 Task: Use GitHub's "Commit Comparison" to compare code changes.
Action: Mouse moved to (657, 44)
Screenshot: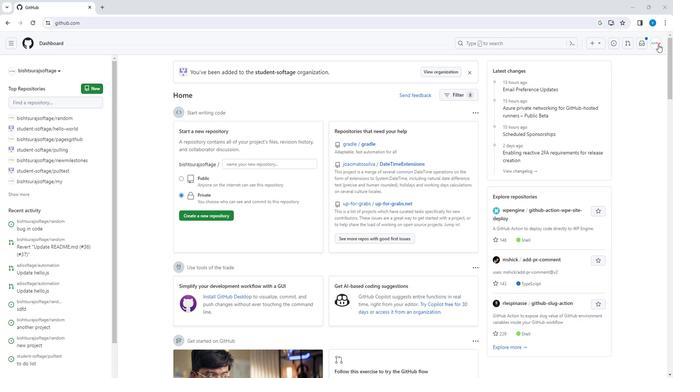 
Action: Mouse pressed left at (657, 44)
Screenshot: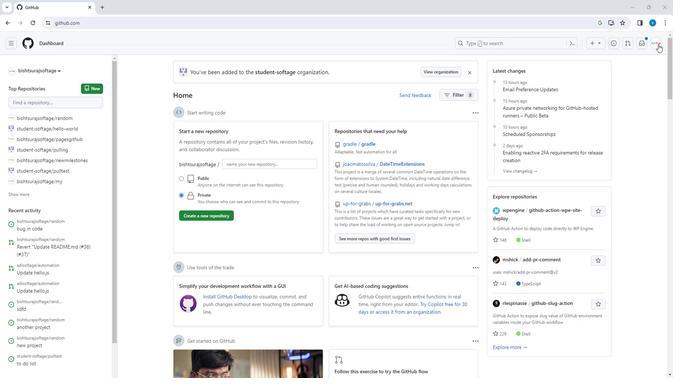 
Action: Mouse moved to (606, 95)
Screenshot: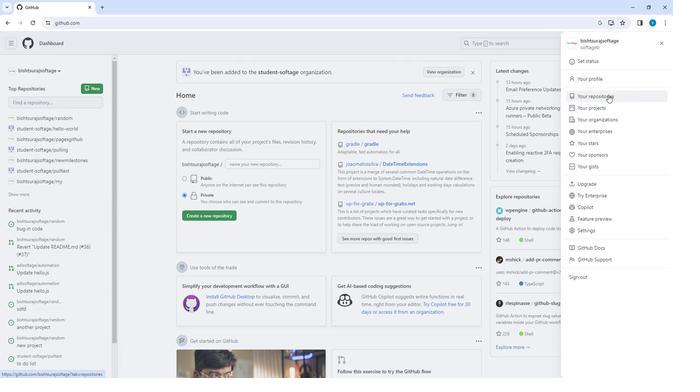 
Action: Mouse pressed left at (606, 95)
Screenshot: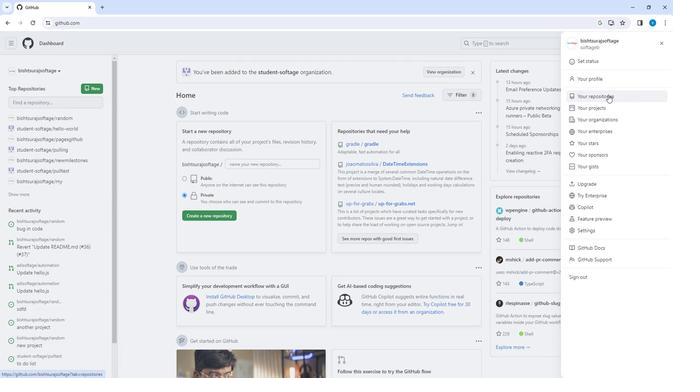 
Action: Mouse moved to (246, 107)
Screenshot: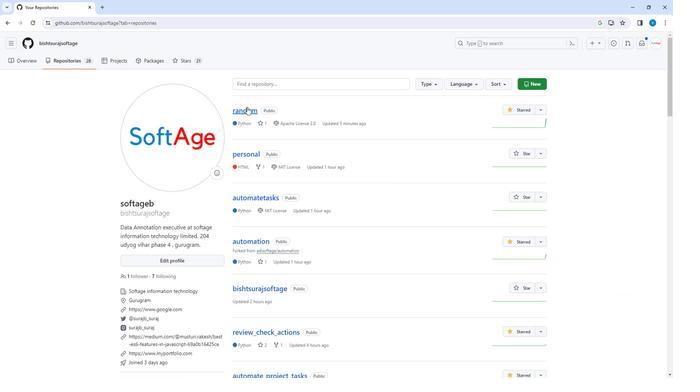 
Action: Mouse pressed left at (246, 107)
Screenshot: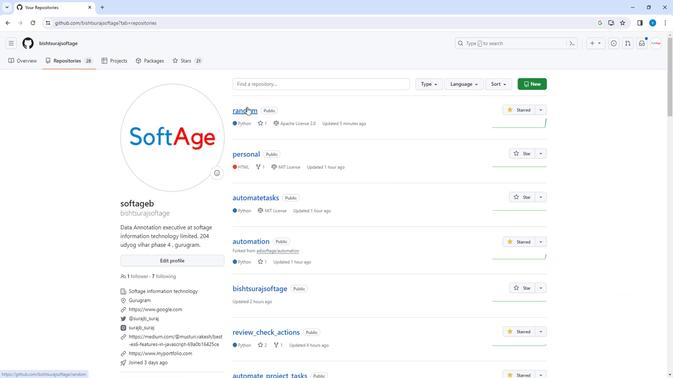 
Action: Mouse moved to (460, 177)
Screenshot: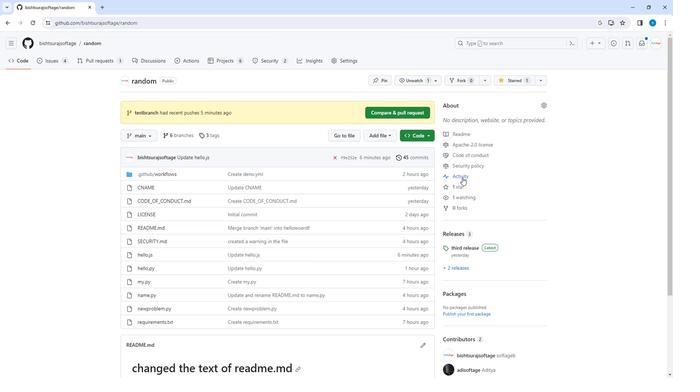 
Action: Mouse pressed left at (460, 177)
Screenshot: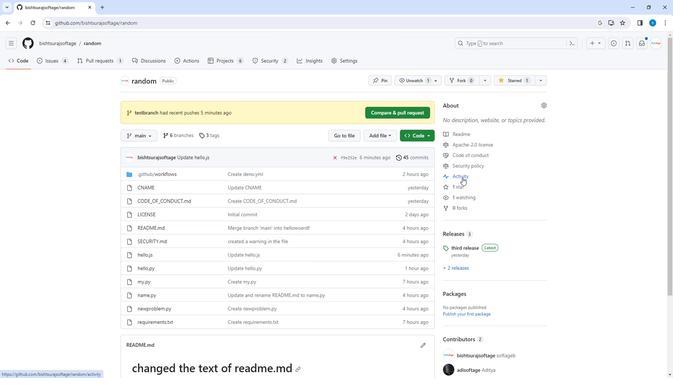 
Action: Mouse moved to (546, 155)
Screenshot: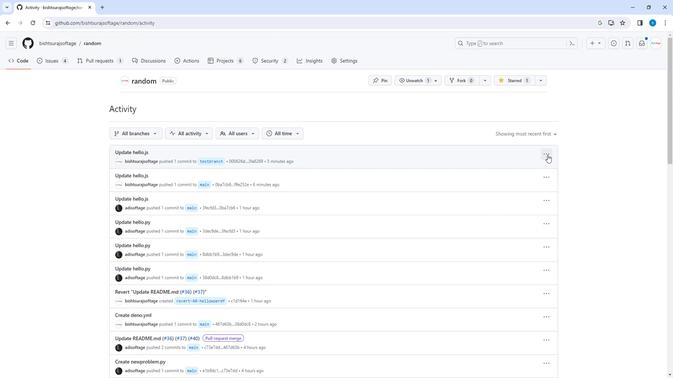
Action: Mouse pressed left at (546, 155)
Screenshot: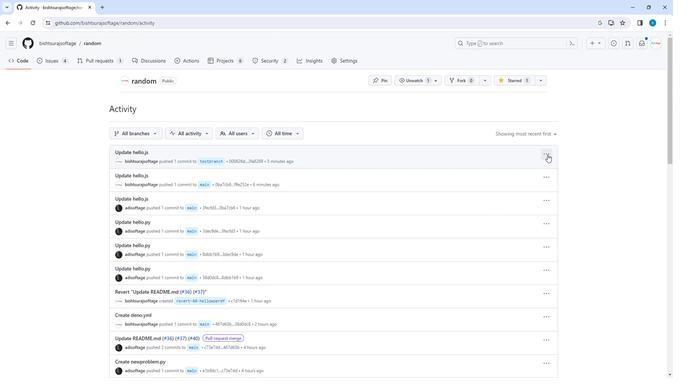 
Action: Mouse moved to (551, 170)
Screenshot: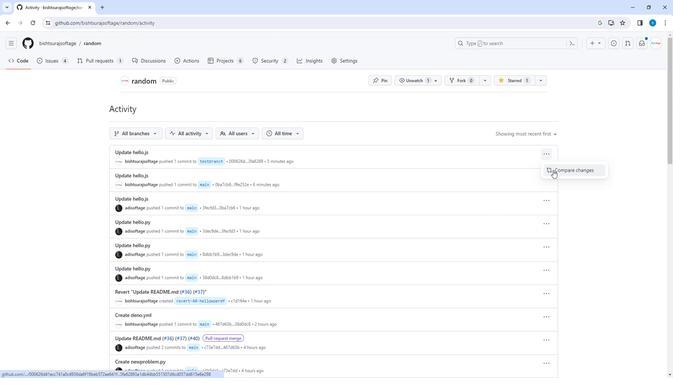 
Action: Mouse pressed left at (551, 170)
Screenshot: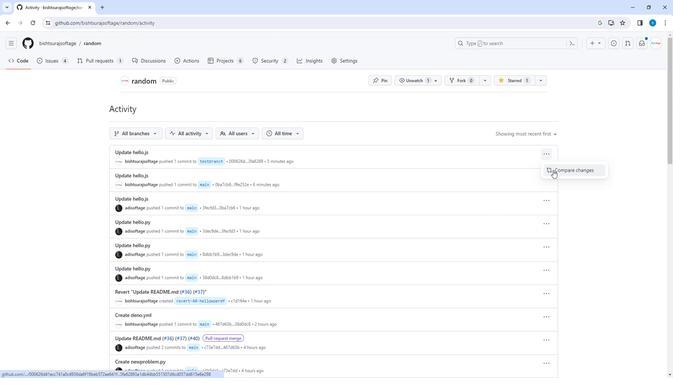 
Action: Mouse moved to (344, 227)
Screenshot: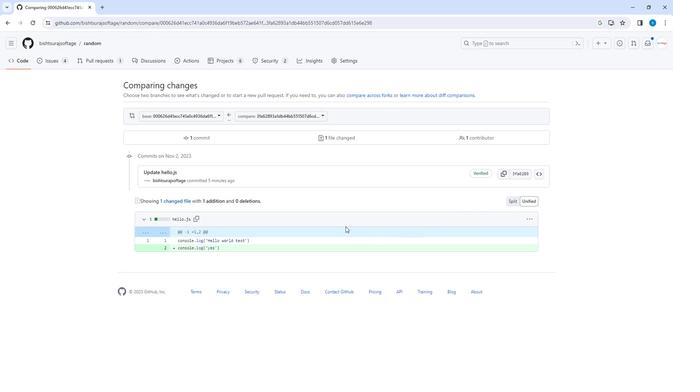 
Action: Mouse scrolled (344, 226) with delta (0, 0)
Screenshot: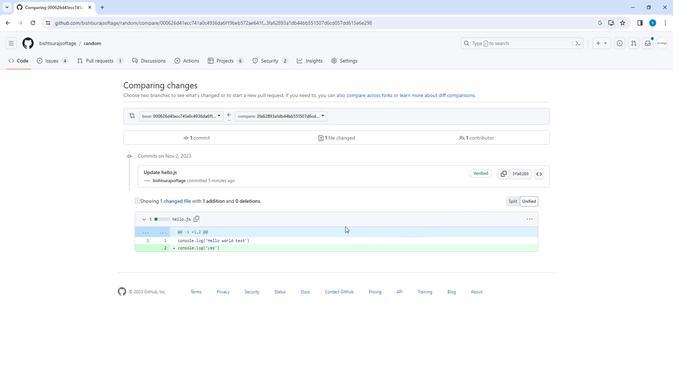
Action: Mouse moved to (6, 25)
Screenshot: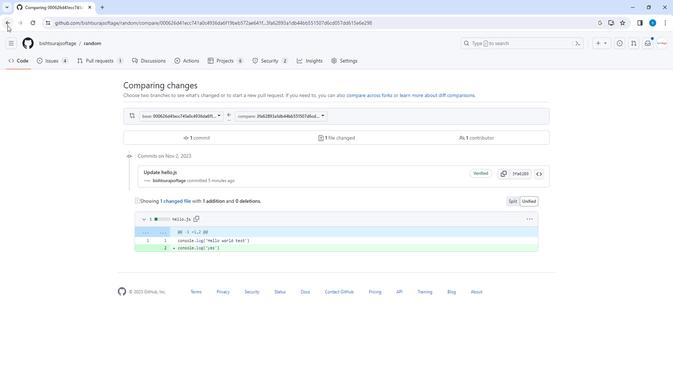
Action: Mouse pressed left at (6, 25)
Screenshot: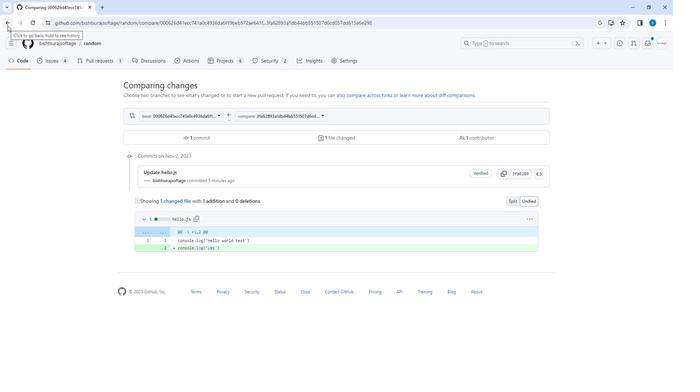
Action: Mouse moved to (546, 176)
Screenshot: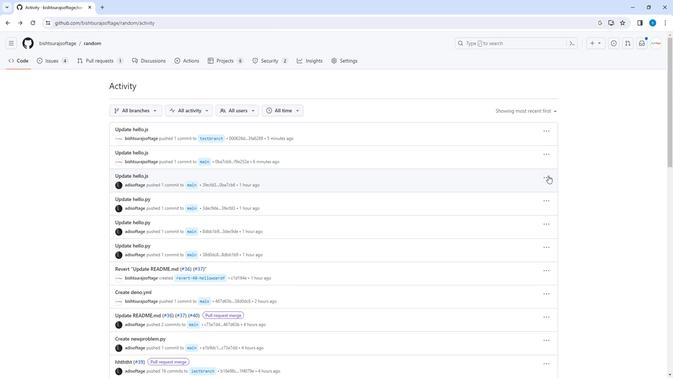 
Action: Mouse pressed left at (546, 176)
Screenshot: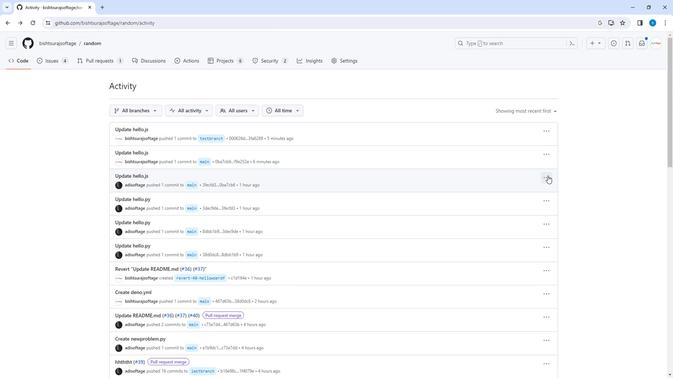 
Action: Mouse moved to (557, 198)
Screenshot: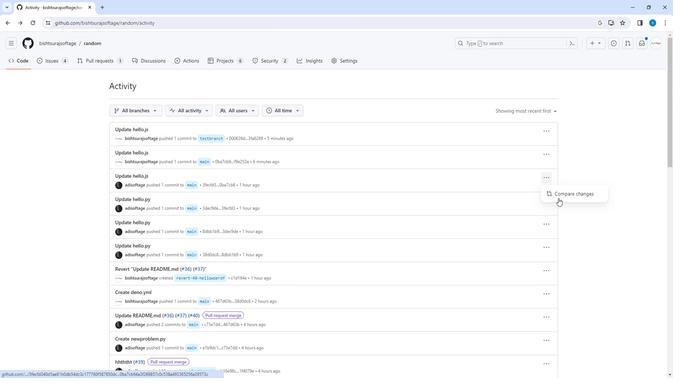 
Action: Mouse pressed left at (557, 198)
Screenshot: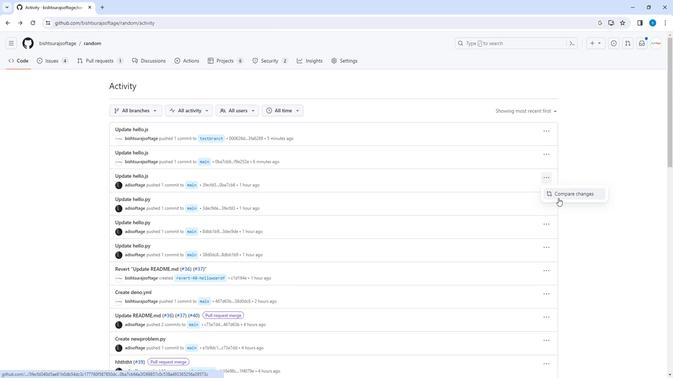 
Action: Mouse moved to (522, 273)
Screenshot: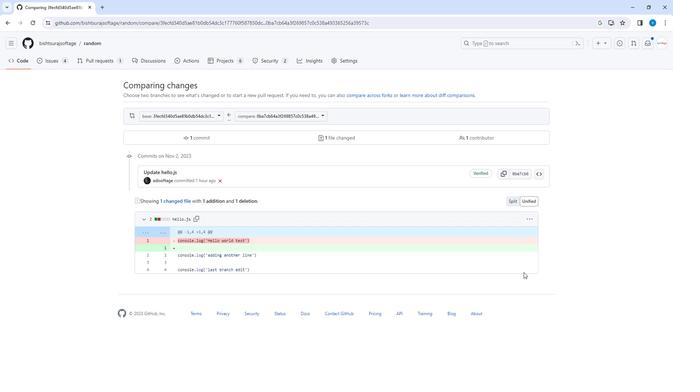 
